 Task: Change IN PROGRESS as Status of Issue Issue0000000298 in Backlog  in Scrum Project Project0000000060 in Jira. Change IN PROGRESS as Status of Issue Issue0000000300 in Backlog  in Scrum Project Project0000000060 in Jira. Assign Person0000000117 as Assignee of Issue Issue0000000291 in Backlog  in Scrum Project Project0000000059 in Jira. Assign Person0000000117 as Assignee of Issue Issue0000000292 in Backlog  in Scrum Project Project0000000059 in Jira. Assign Person0000000117 as Assignee of Issue Issue0000000293 in Backlog  in Scrum Project Project0000000059 in Jira
Action: Mouse moved to (99, 253)
Screenshot: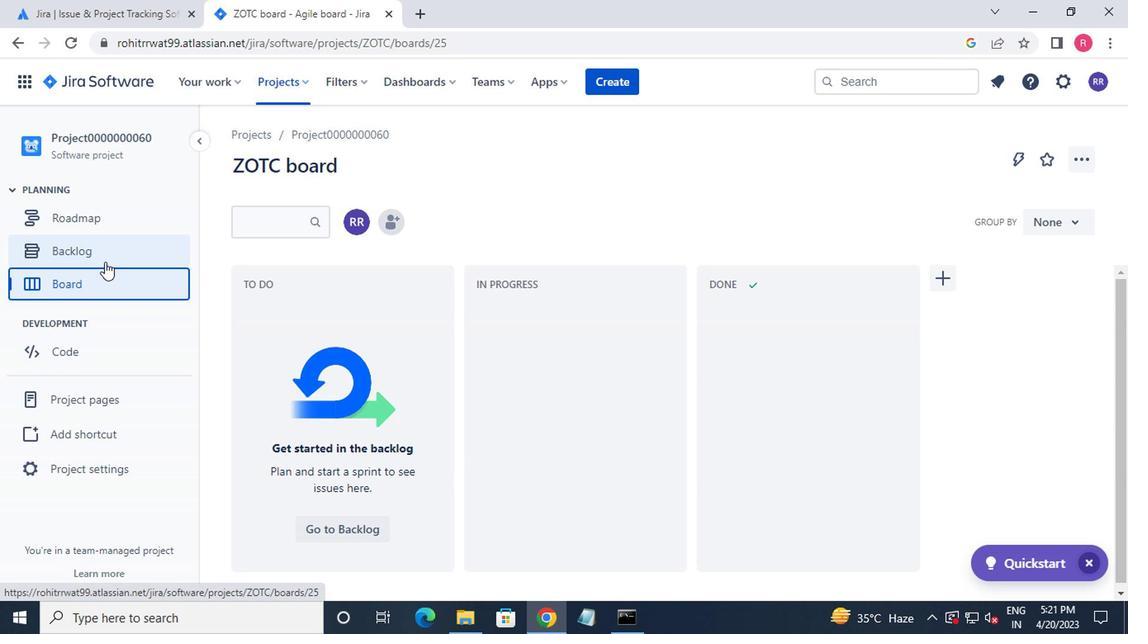 
Action: Mouse pressed left at (99, 253)
Screenshot: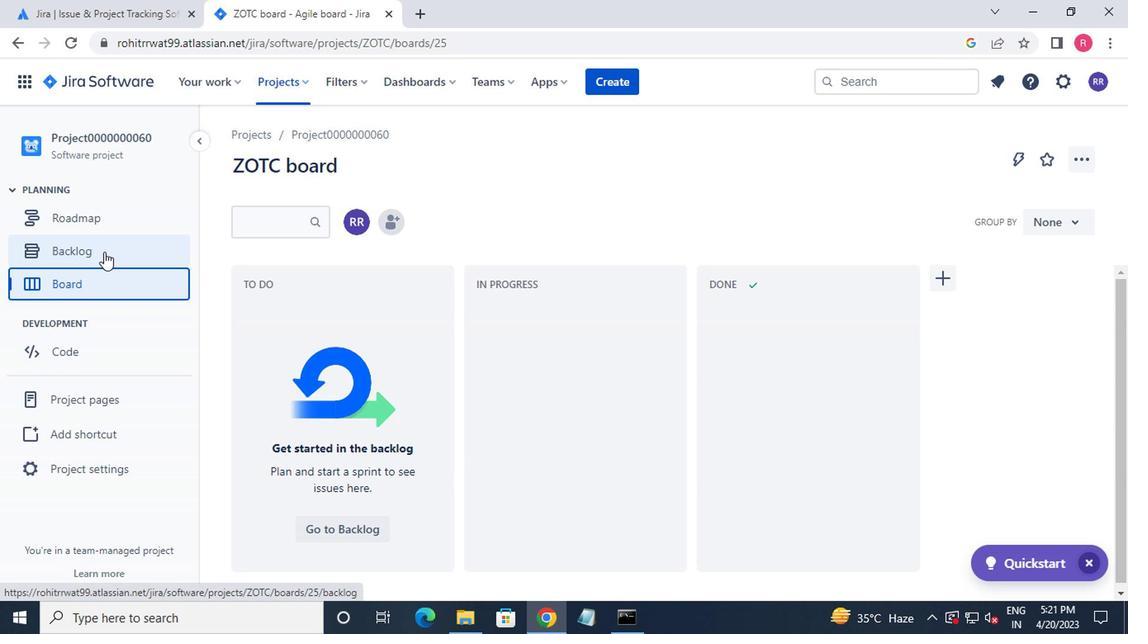 
Action: Mouse moved to (398, 349)
Screenshot: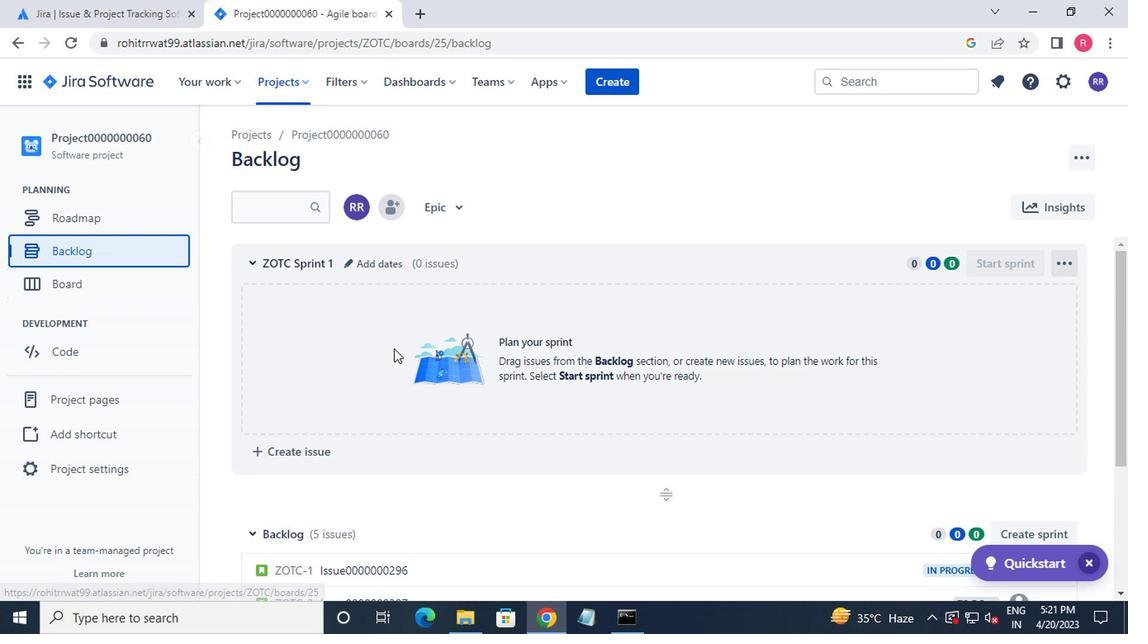
Action: Mouse scrolled (398, 348) with delta (0, -1)
Screenshot: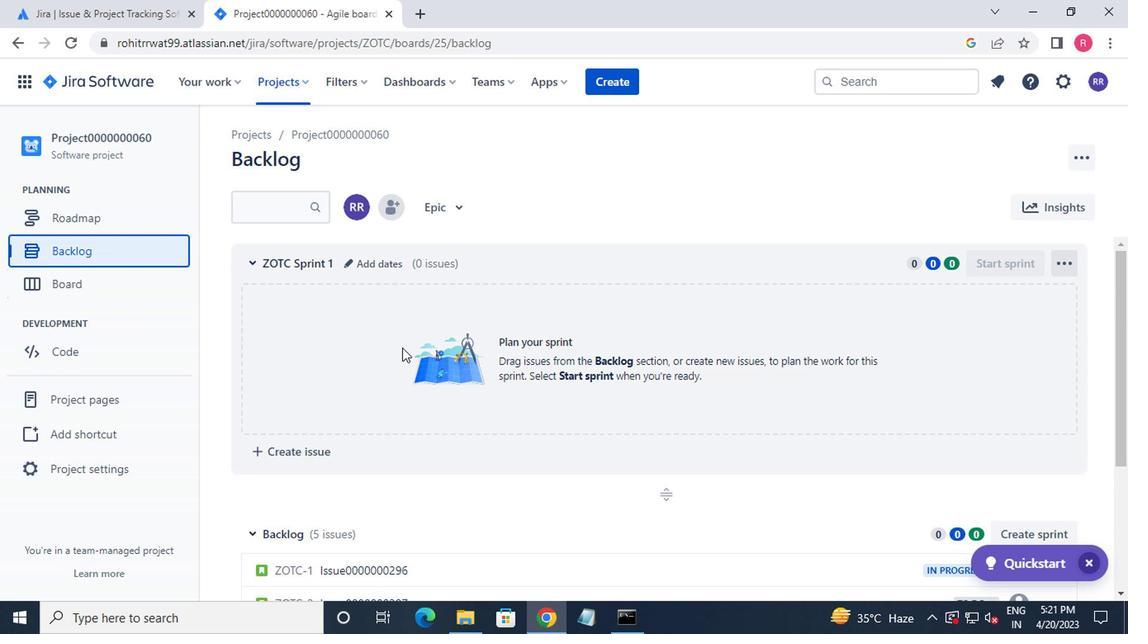 
Action: Mouse scrolled (398, 348) with delta (0, -1)
Screenshot: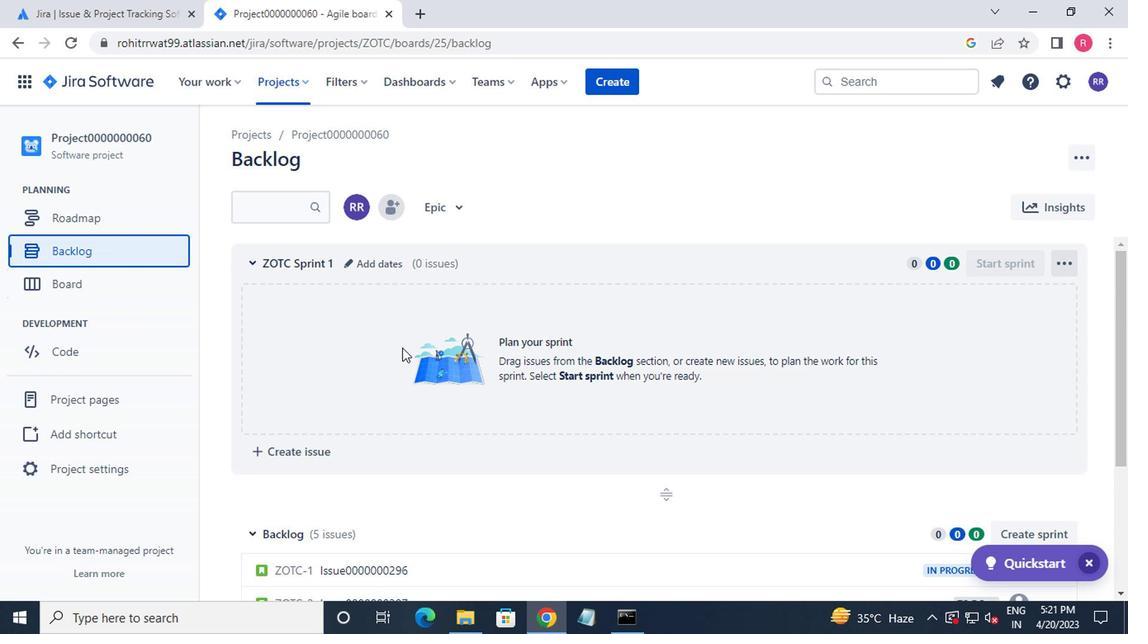 
Action: Mouse scrolled (398, 348) with delta (0, -1)
Screenshot: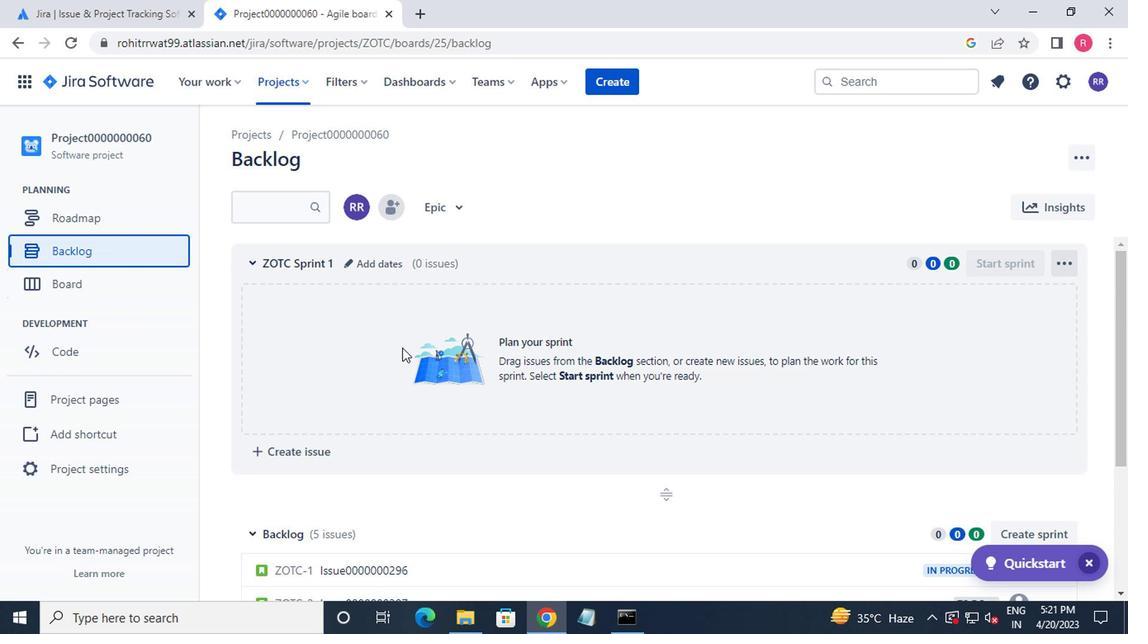 
Action: Mouse moved to (967, 431)
Screenshot: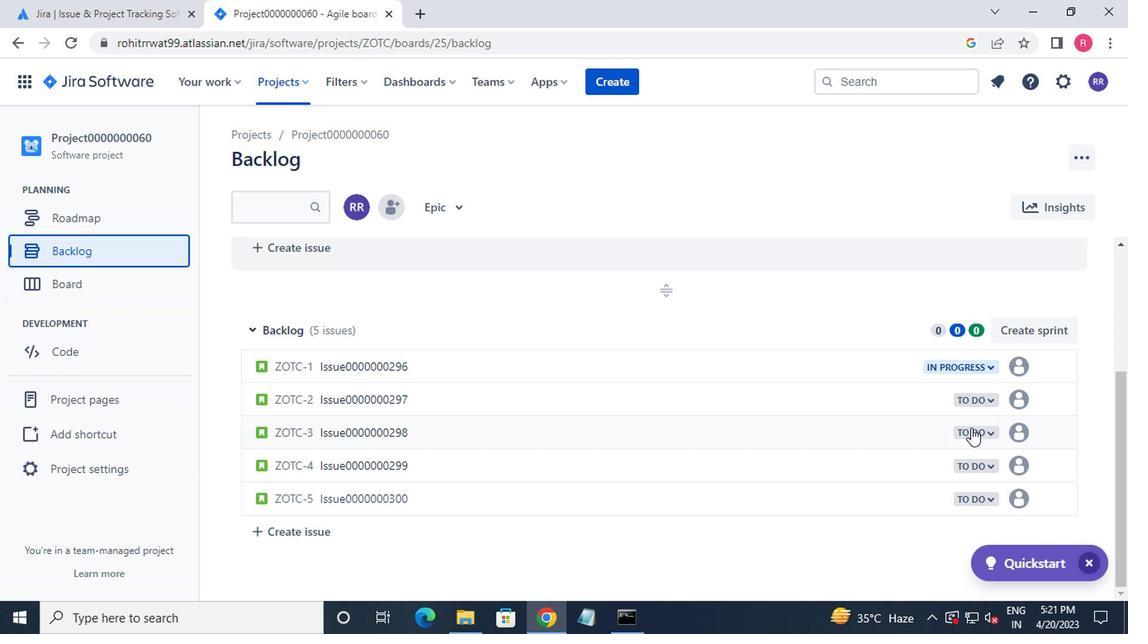 
Action: Mouse pressed left at (967, 431)
Screenshot: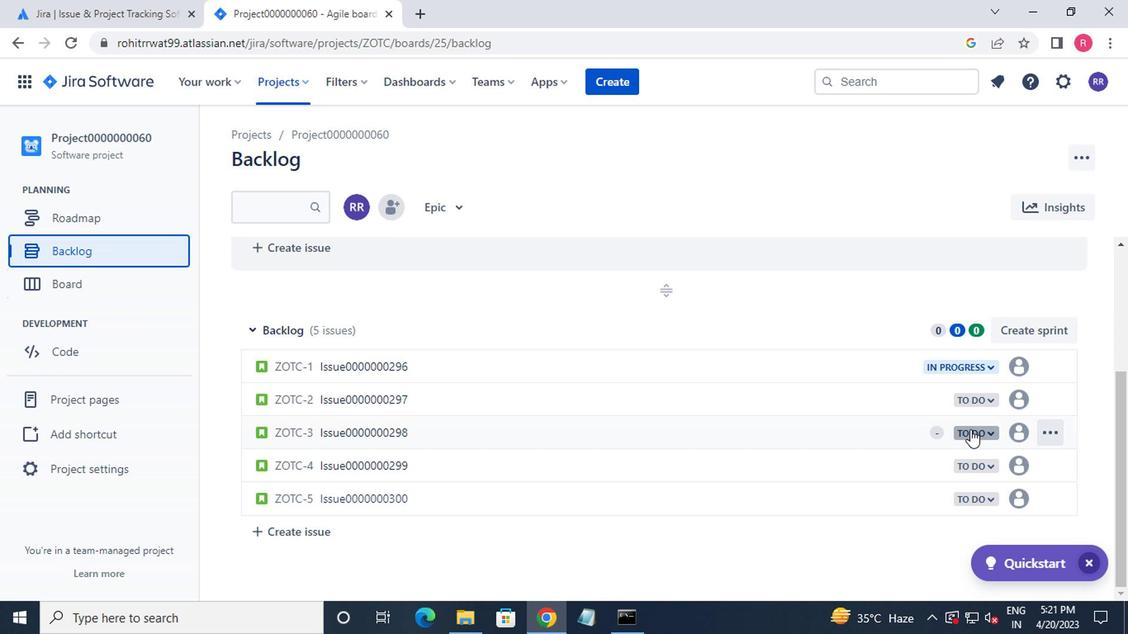 
Action: Mouse moved to (913, 466)
Screenshot: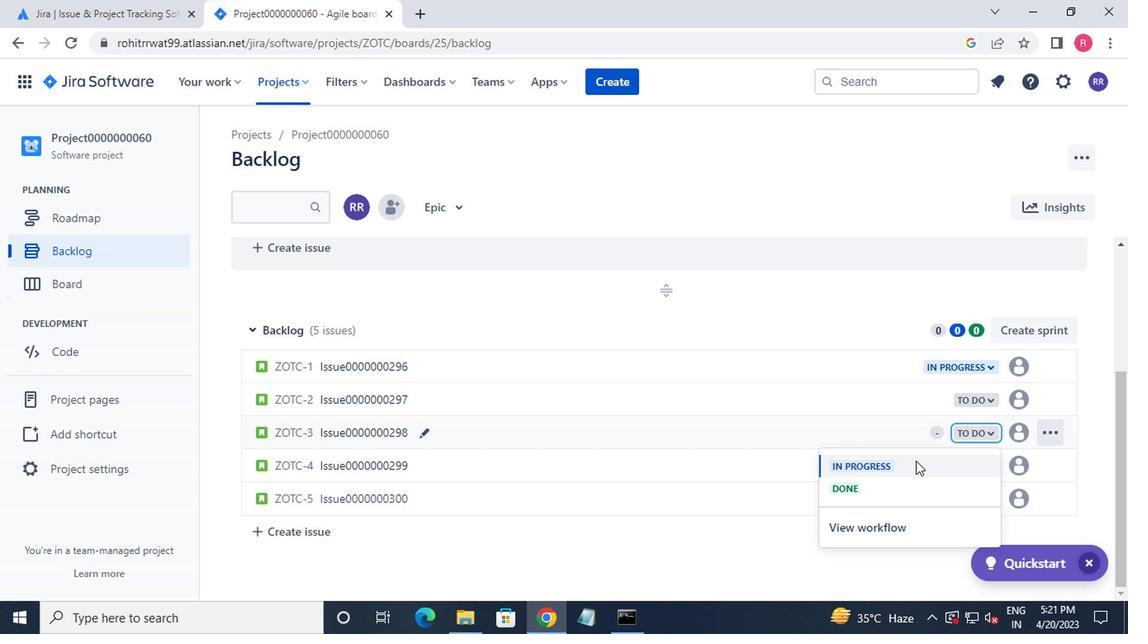 
Action: Mouse pressed left at (913, 466)
Screenshot: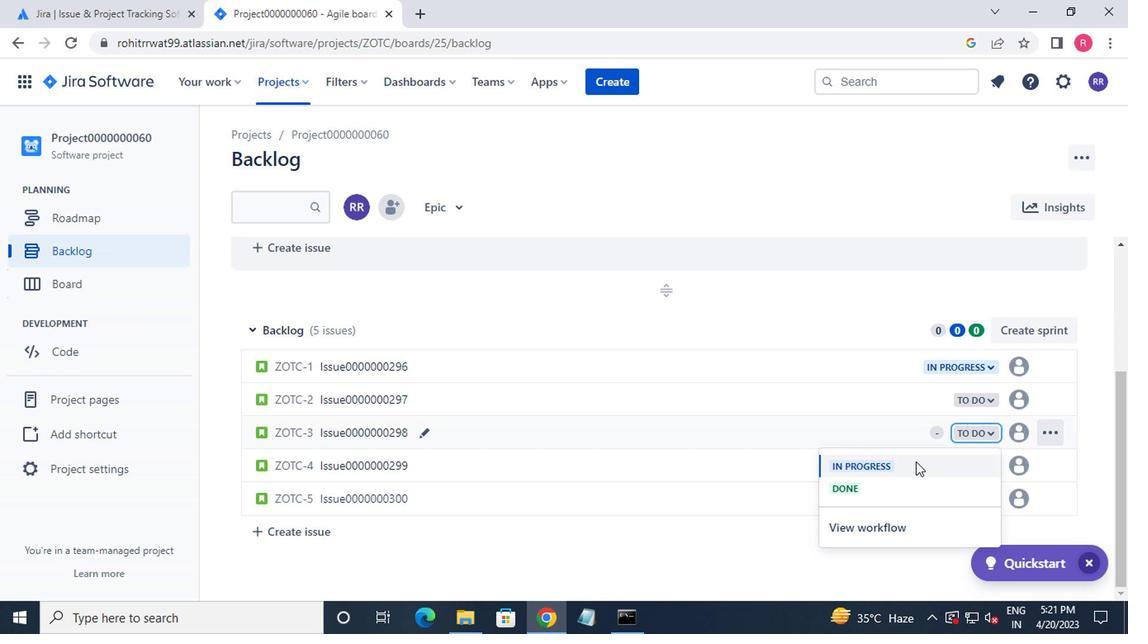 
Action: Mouse moved to (988, 497)
Screenshot: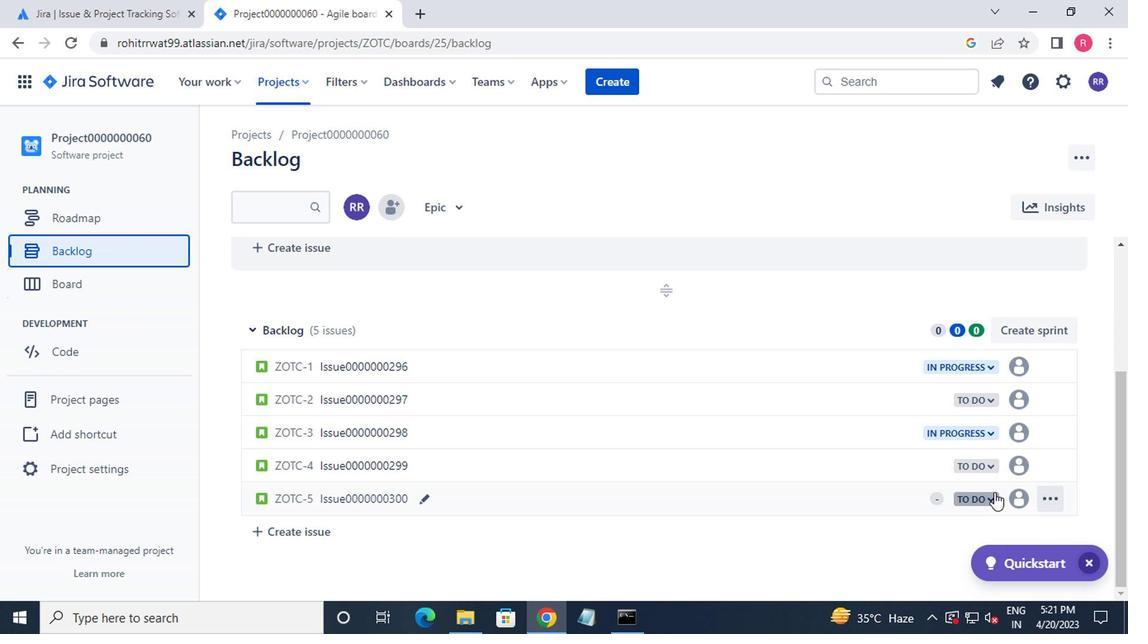 
Action: Mouse pressed left at (988, 497)
Screenshot: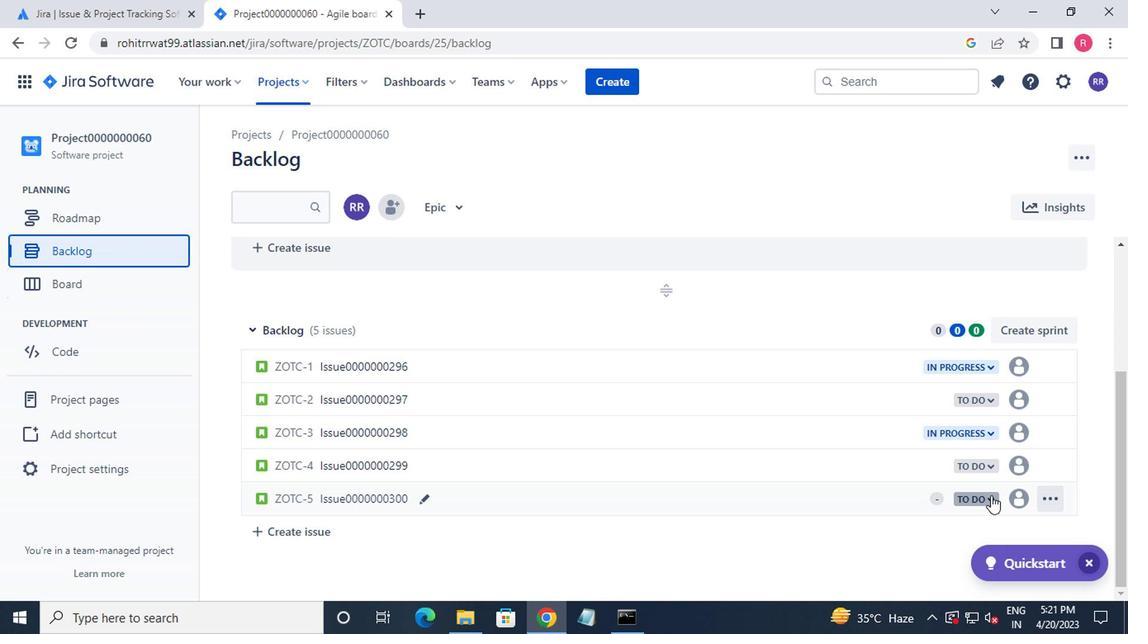 
Action: Mouse moved to (916, 410)
Screenshot: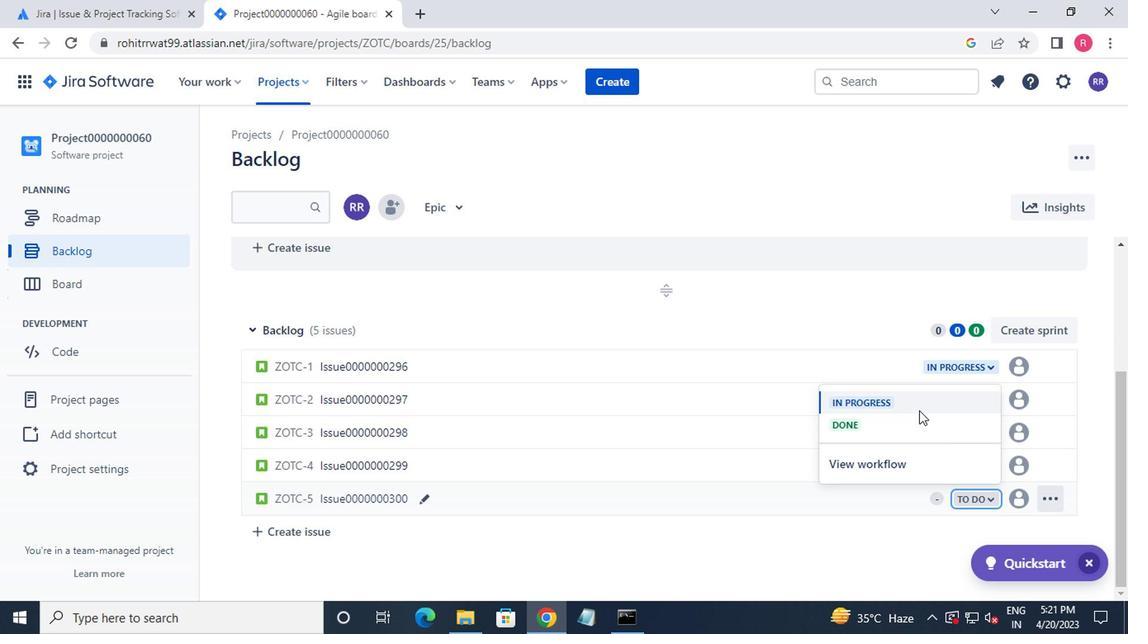 
Action: Mouse pressed left at (916, 410)
Screenshot: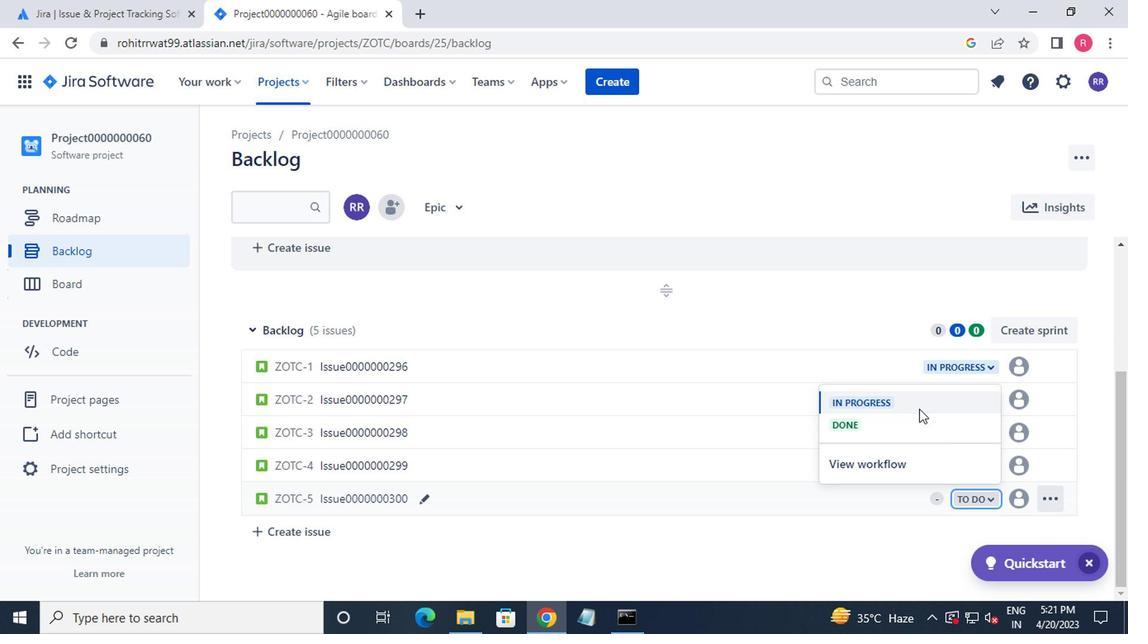 
Action: Mouse moved to (295, 89)
Screenshot: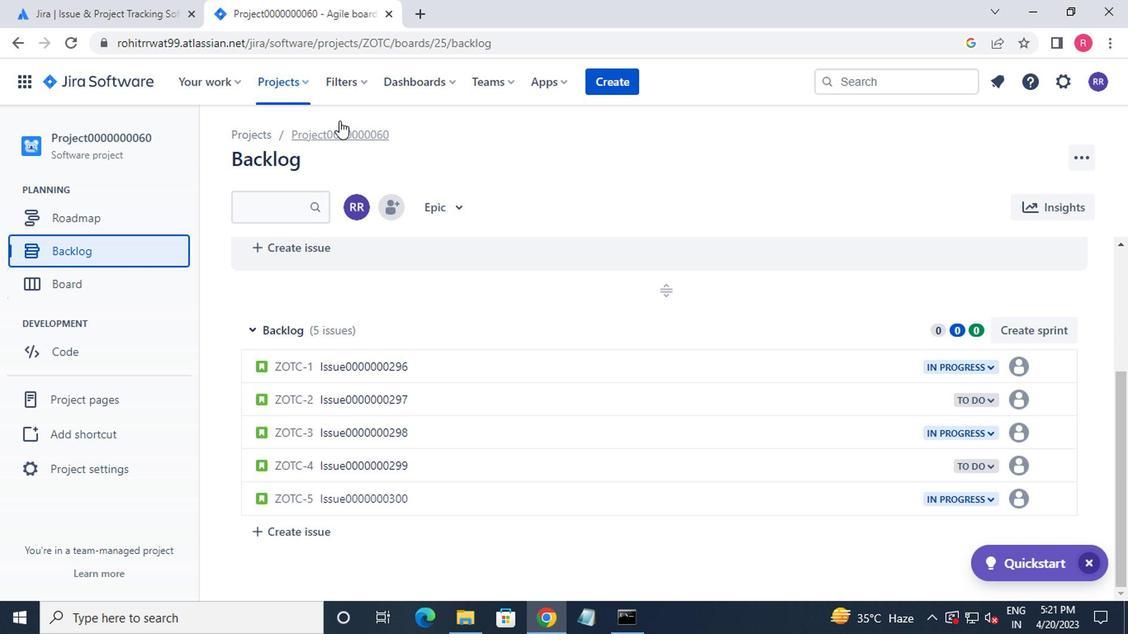 
Action: Mouse pressed left at (295, 89)
Screenshot: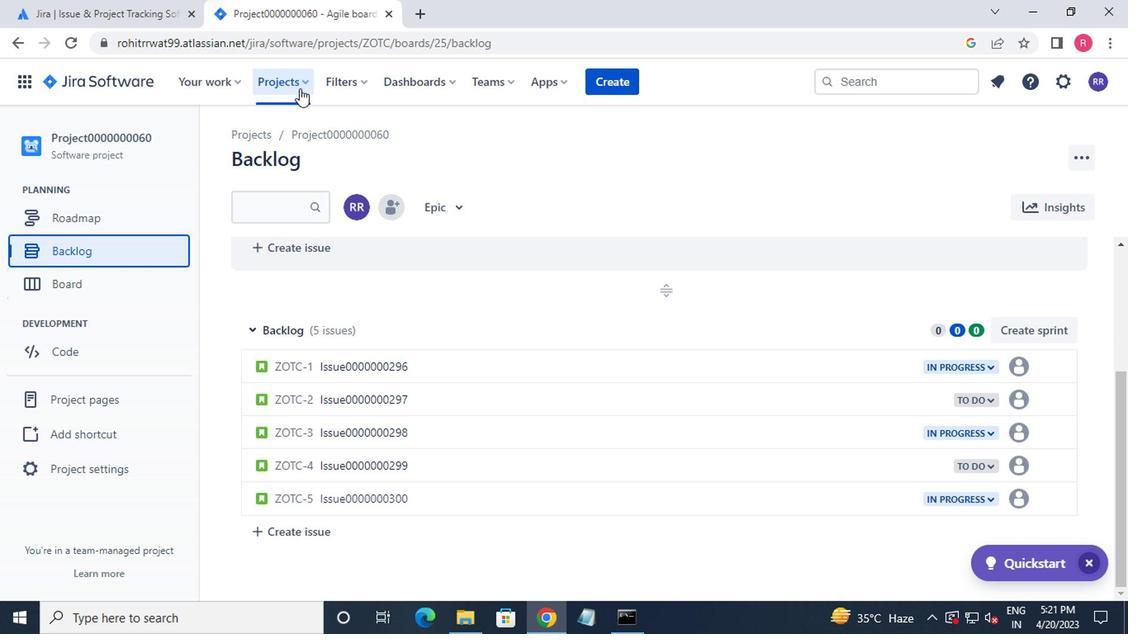 
Action: Mouse moved to (330, 191)
Screenshot: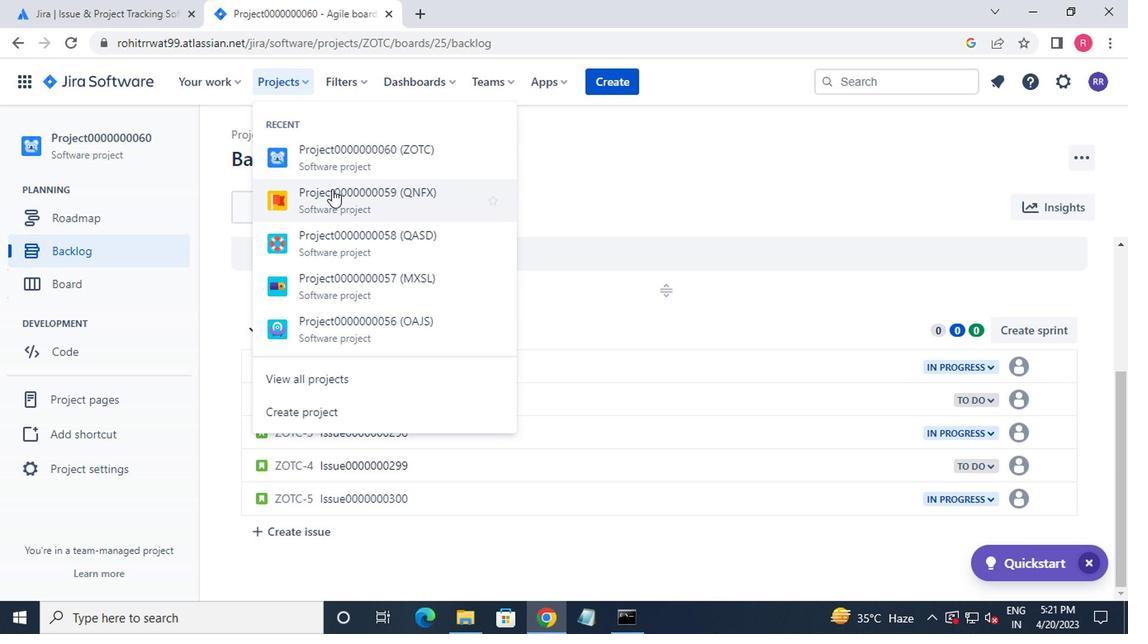 
Action: Mouse pressed left at (330, 191)
Screenshot: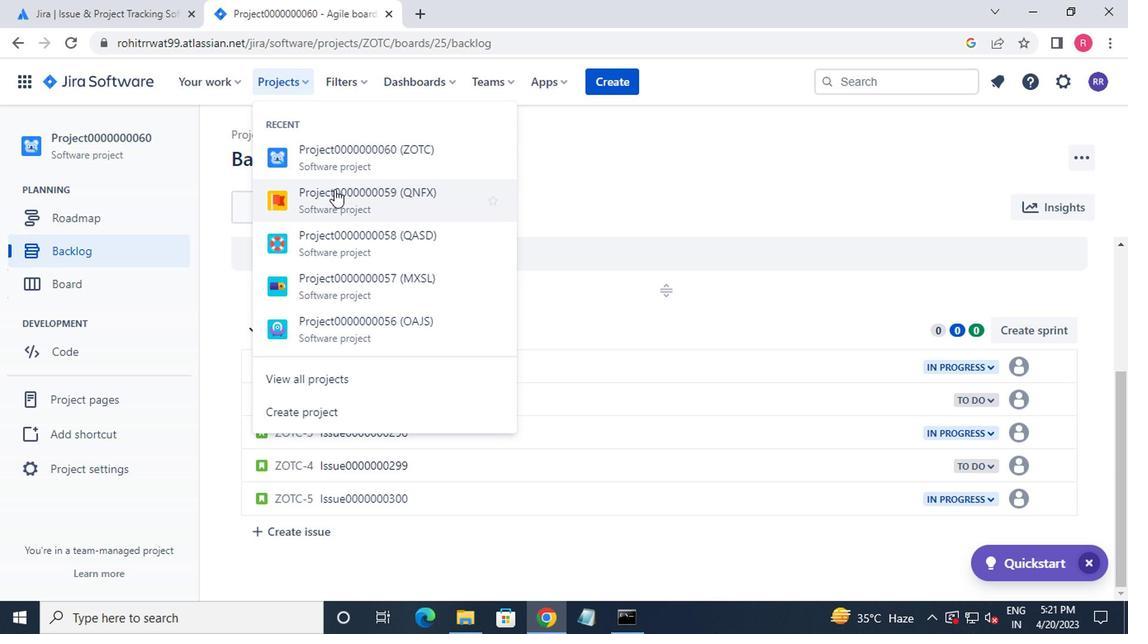 
Action: Mouse moved to (415, 308)
Screenshot: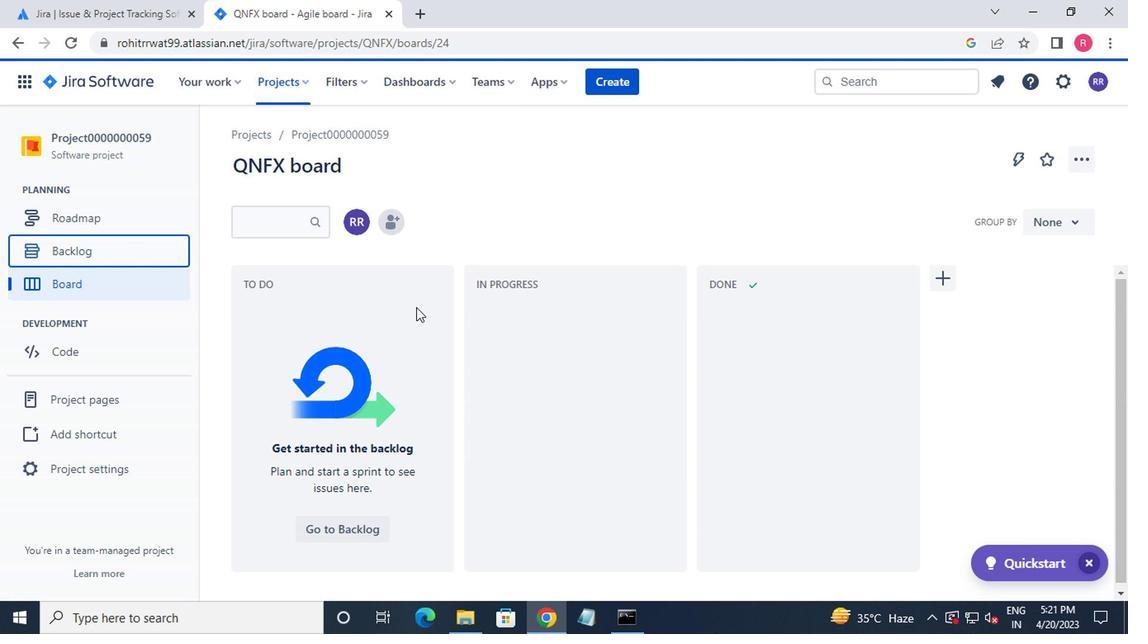 
Action: Mouse scrolled (415, 307) with delta (0, -1)
Screenshot: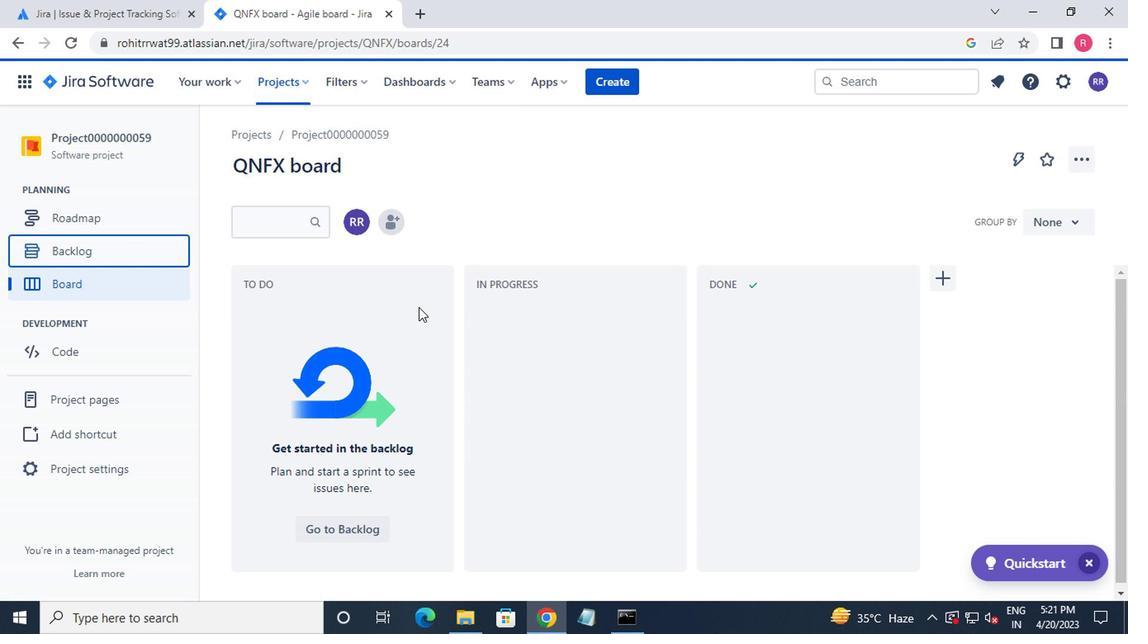 
Action: Mouse scrolled (415, 307) with delta (0, -1)
Screenshot: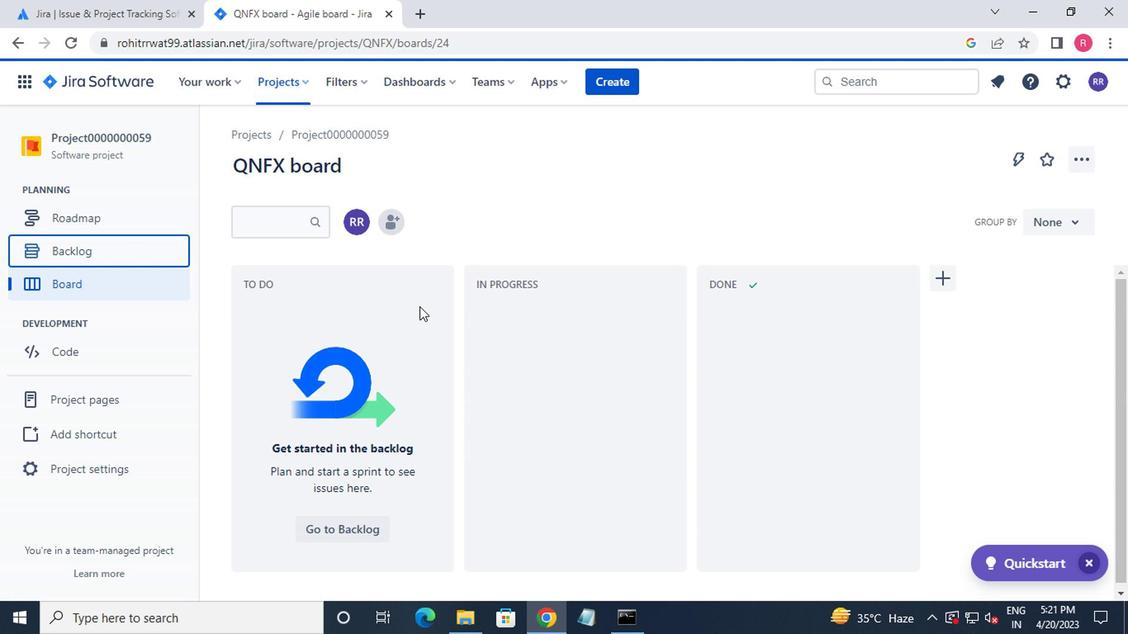 
Action: Mouse scrolled (415, 307) with delta (0, -1)
Screenshot: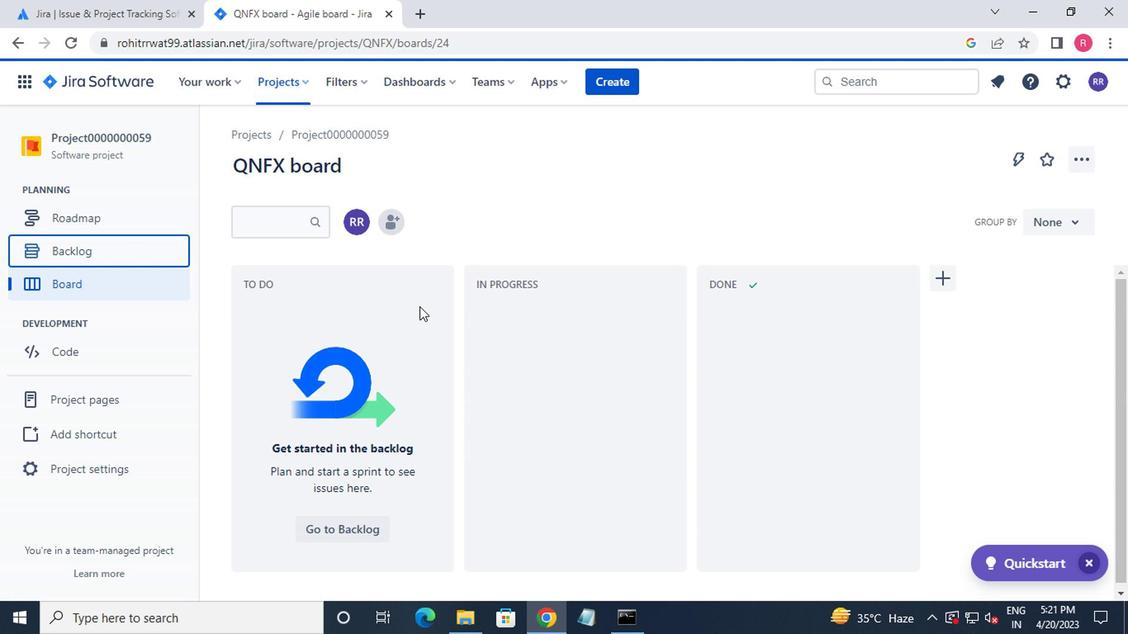 
Action: Mouse scrolled (415, 307) with delta (0, -1)
Screenshot: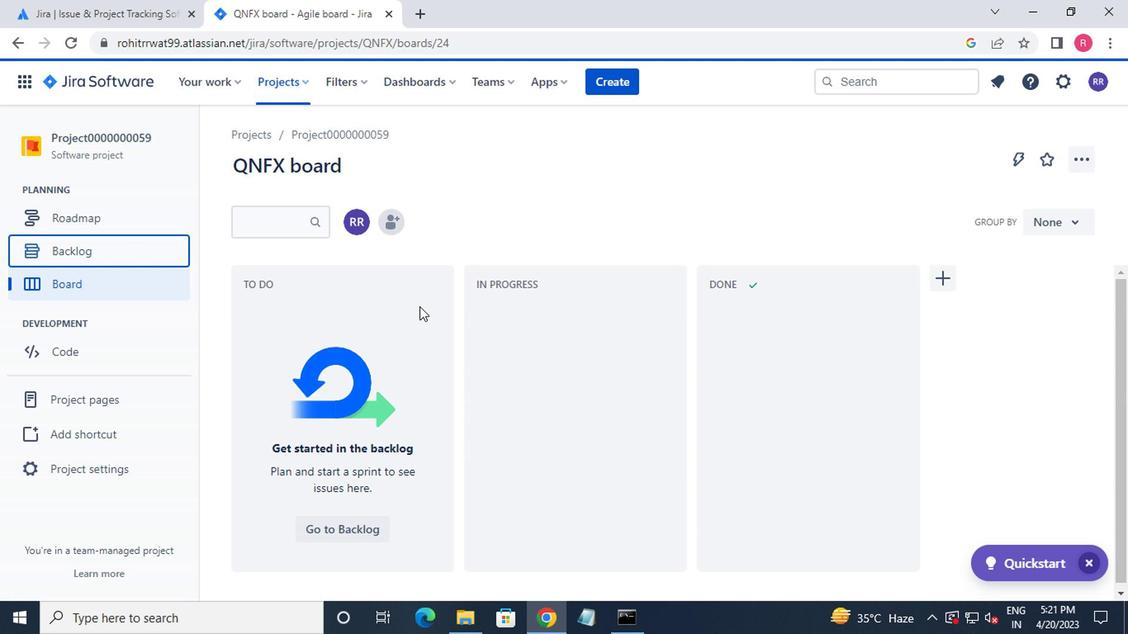
Action: Mouse scrolled (415, 307) with delta (0, -1)
Screenshot: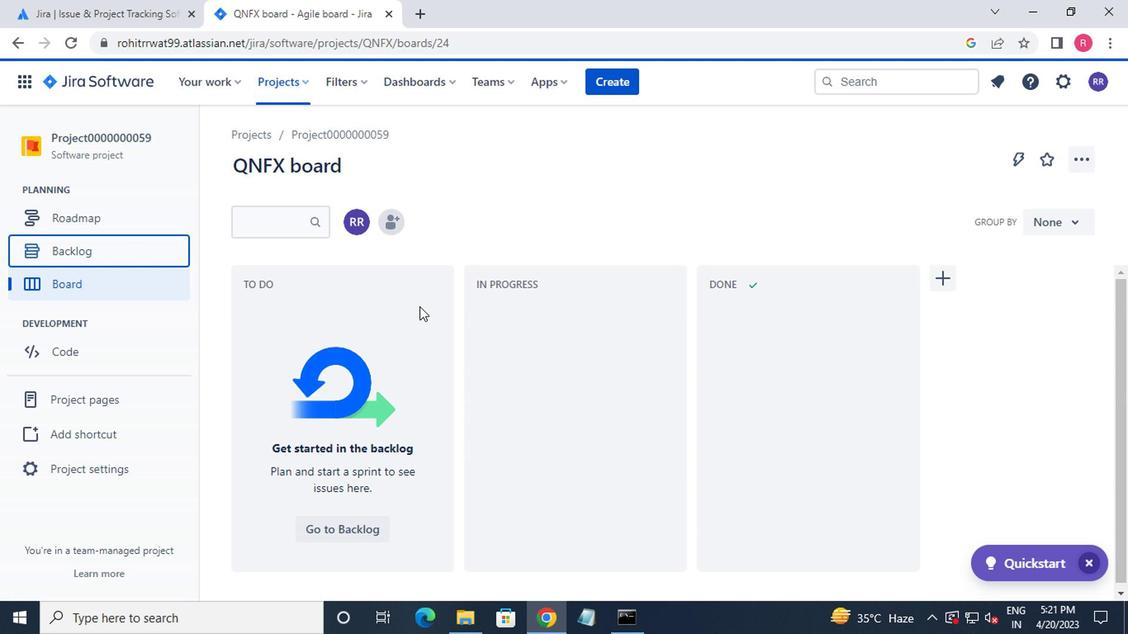
Action: Mouse moved to (155, 245)
Screenshot: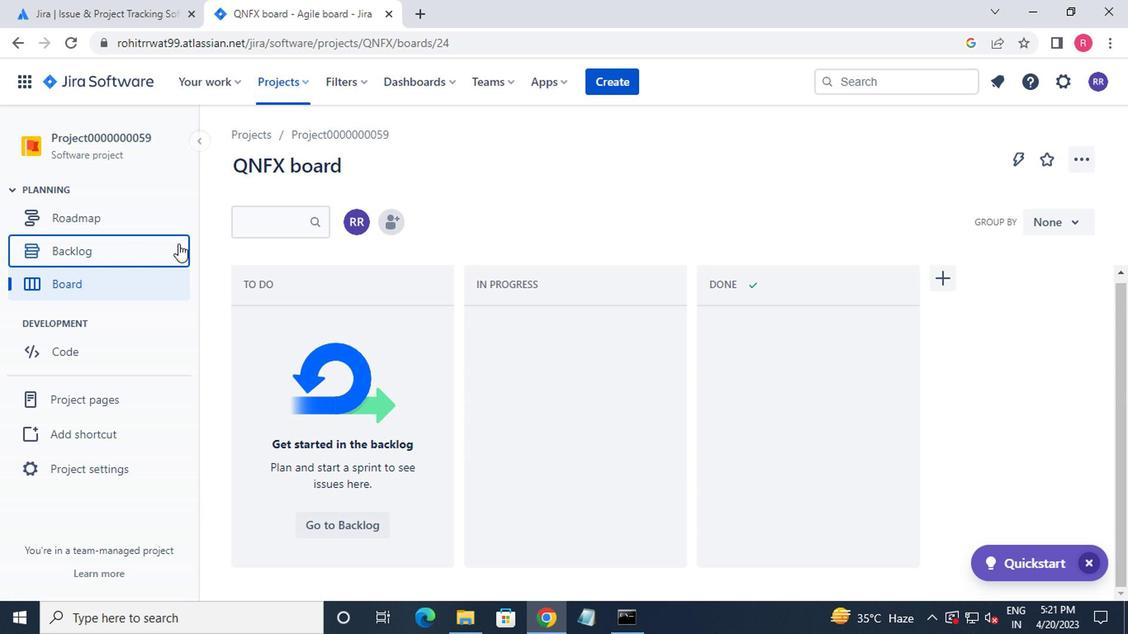 
Action: Mouse pressed left at (155, 245)
Screenshot: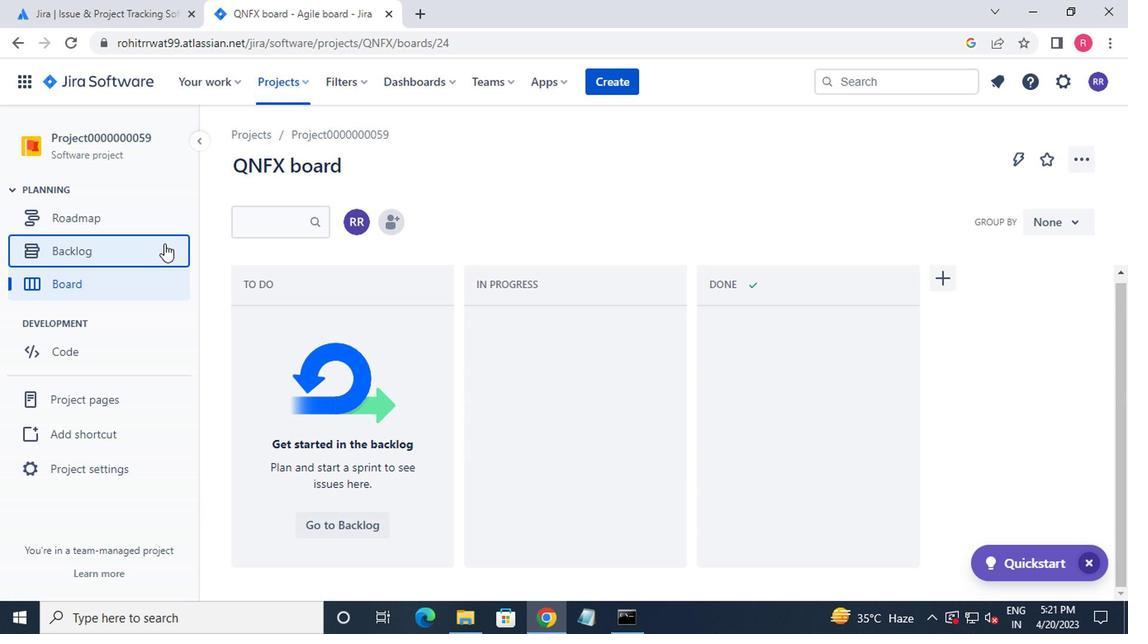 
Action: Mouse moved to (419, 313)
Screenshot: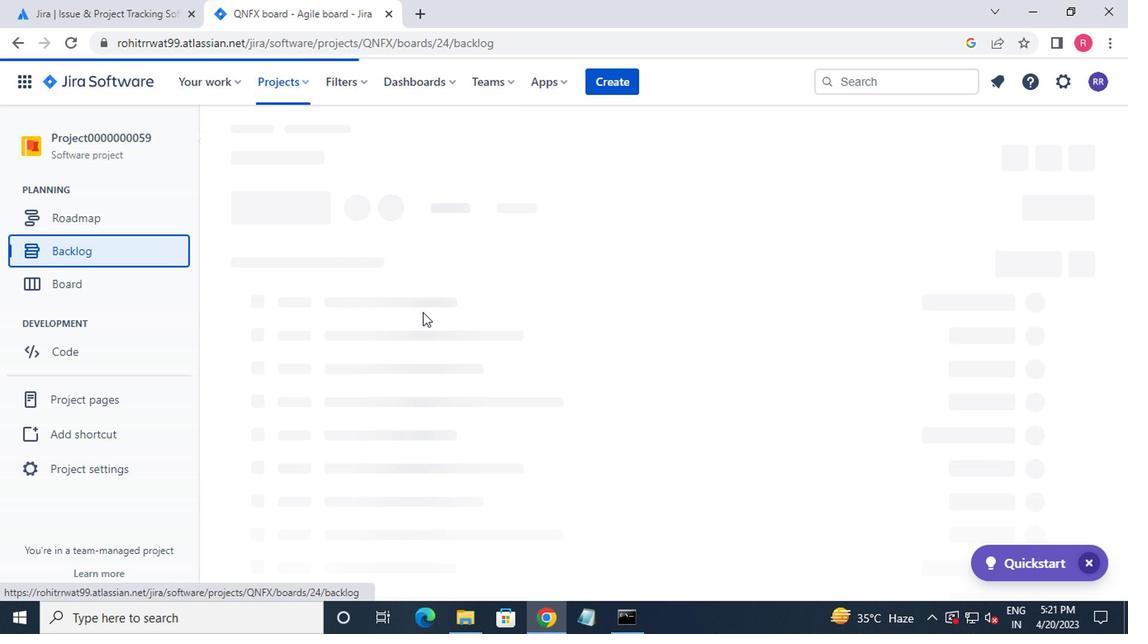 
Action: Mouse scrolled (419, 313) with delta (0, 0)
Screenshot: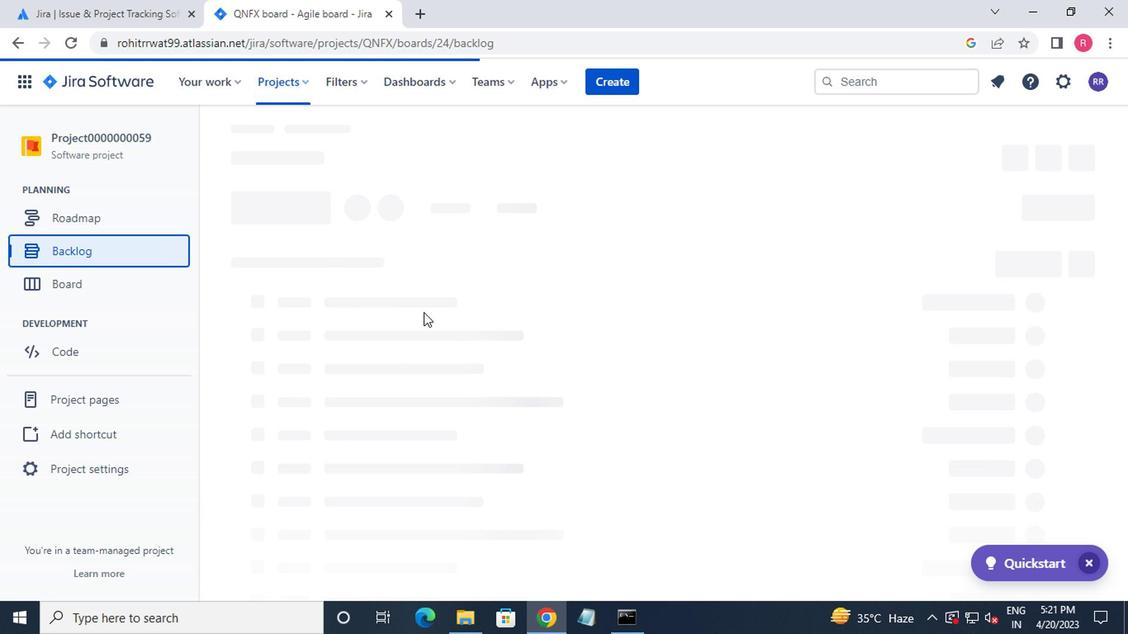 
Action: Mouse scrolled (419, 313) with delta (0, 0)
Screenshot: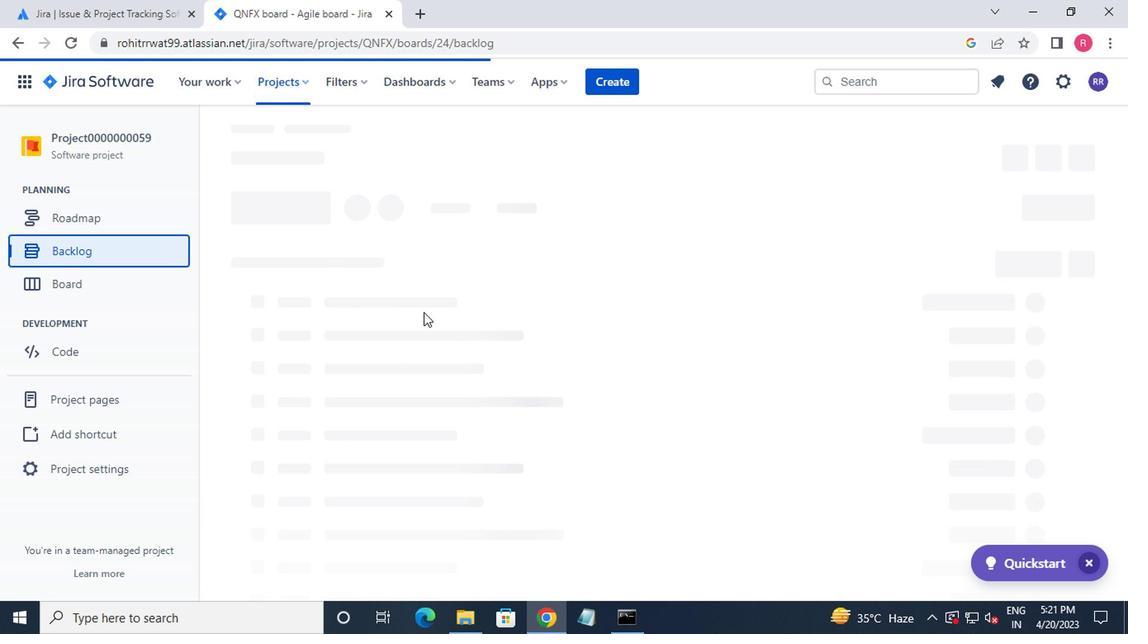
Action: Mouse scrolled (419, 313) with delta (0, 0)
Screenshot: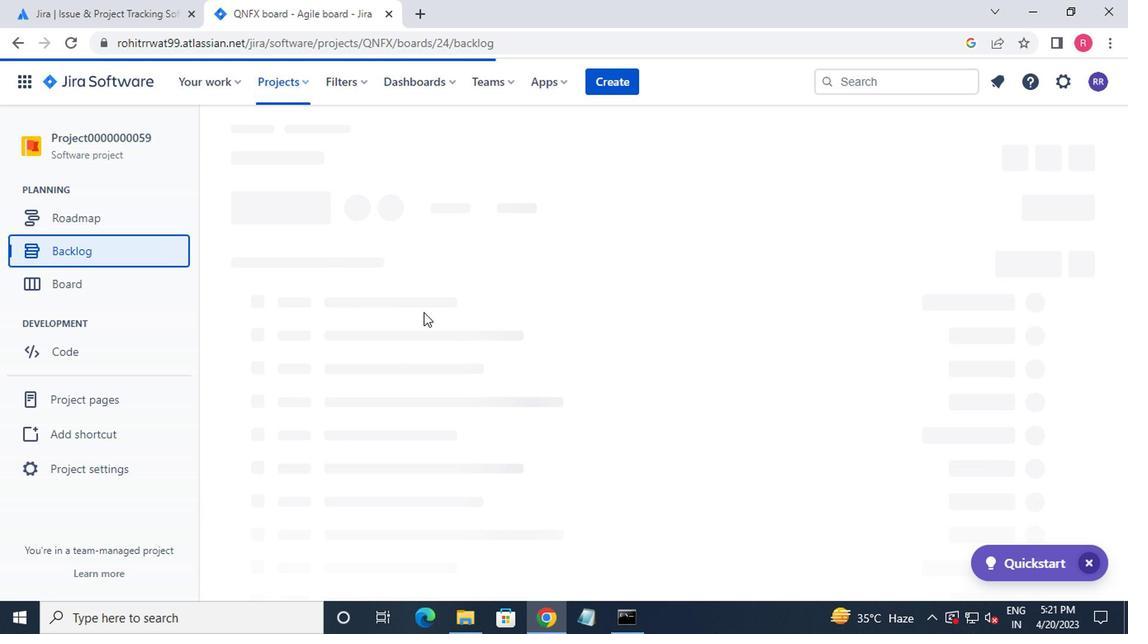
Action: Mouse scrolled (419, 313) with delta (0, 0)
Screenshot: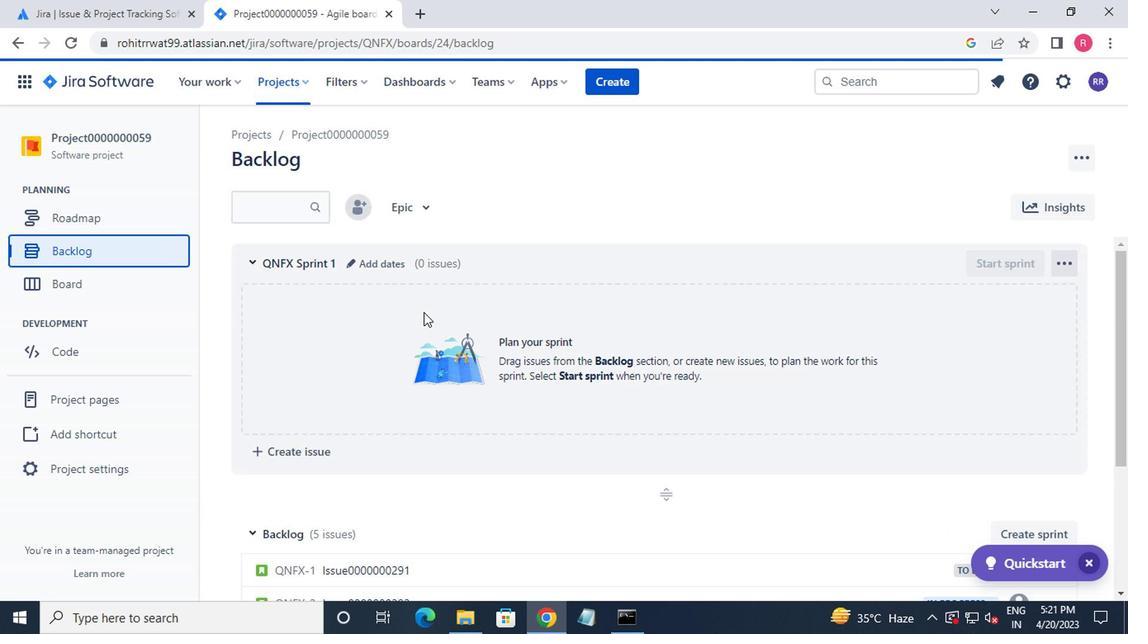 
Action: Mouse scrolled (419, 313) with delta (0, 0)
Screenshot: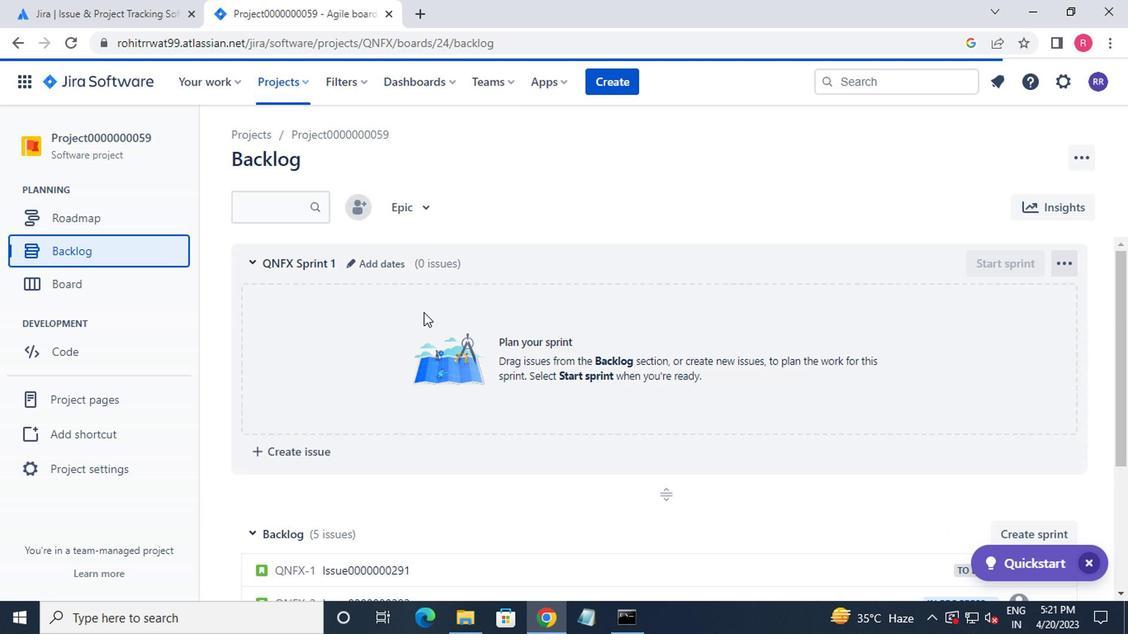 
Action: Mouse moved to (1016, 366)
Screenshot: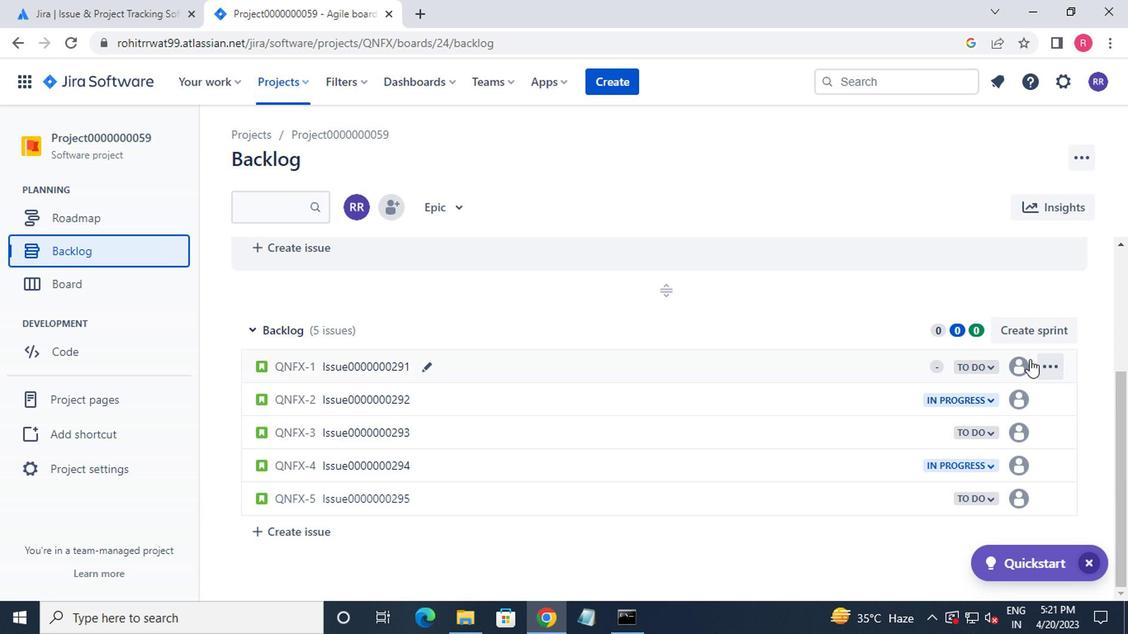 
Action: Mouse pressed left at (1016, 366)
Screenshot: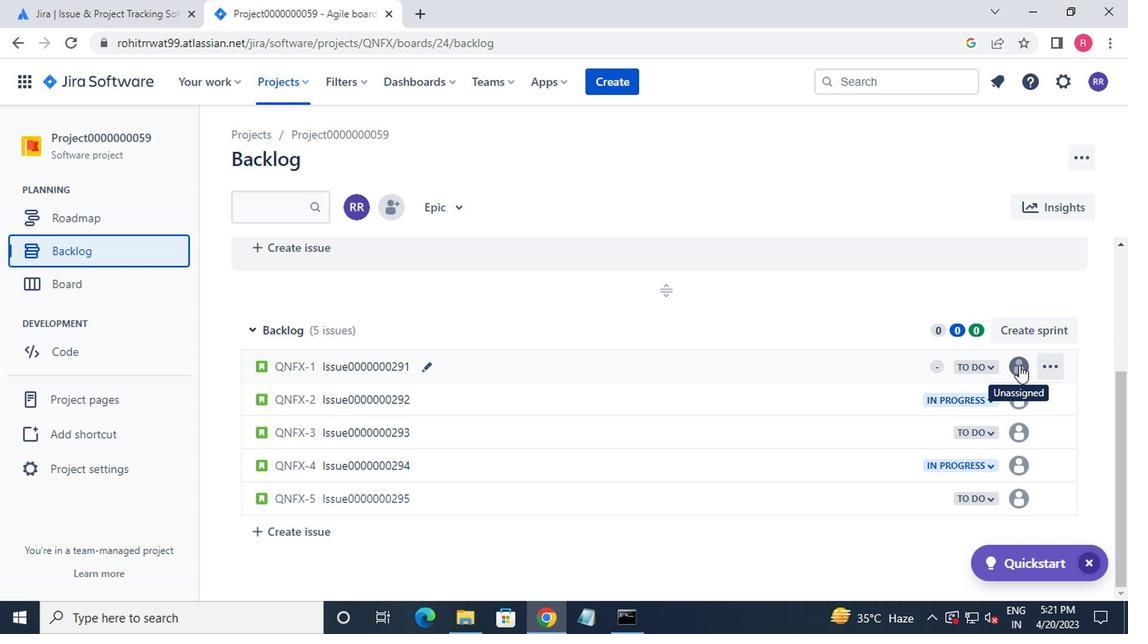 
Action: Mouse moved to (871, 529)
Screenshot: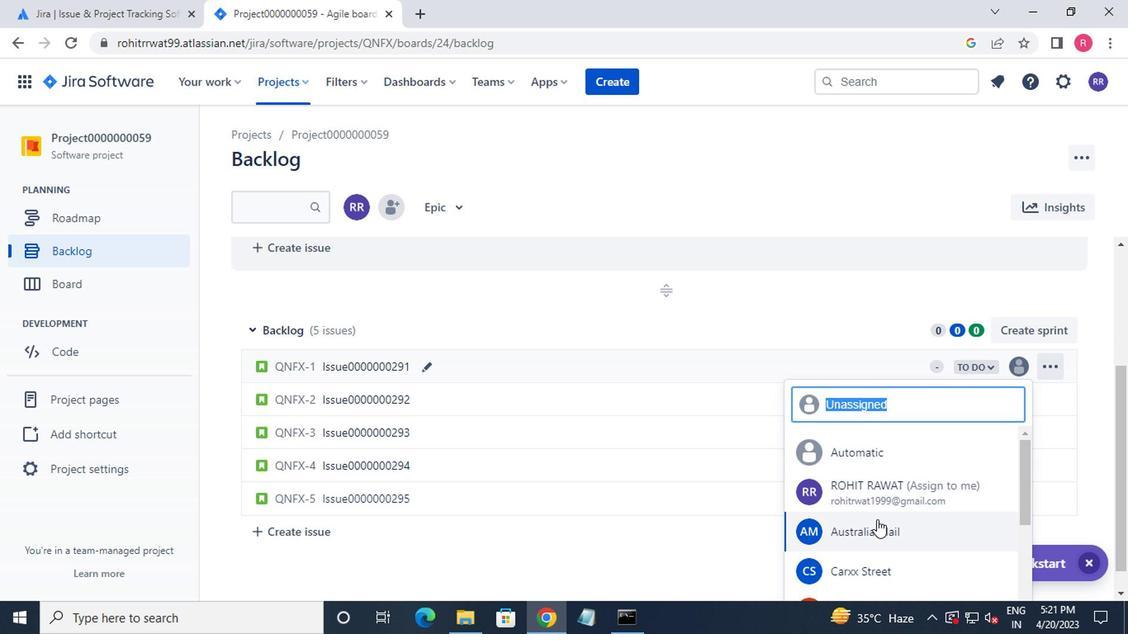 
Action: Mouse pressed left at (871, 529)
Screenshot: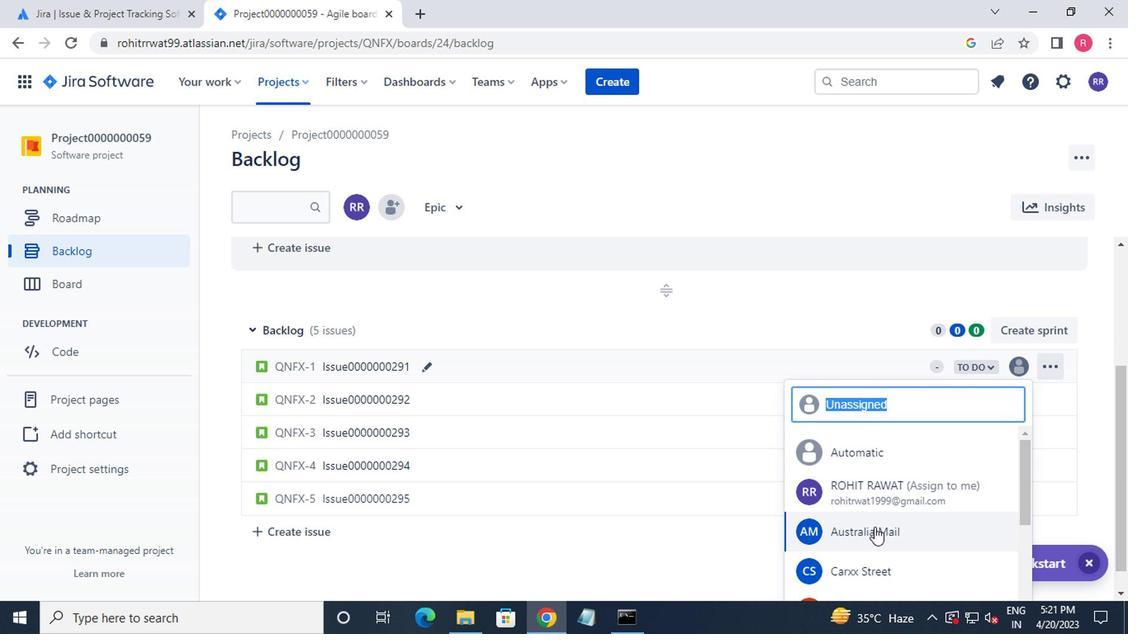 
Action: Mouse moved to (1014, 400)
Screenshot: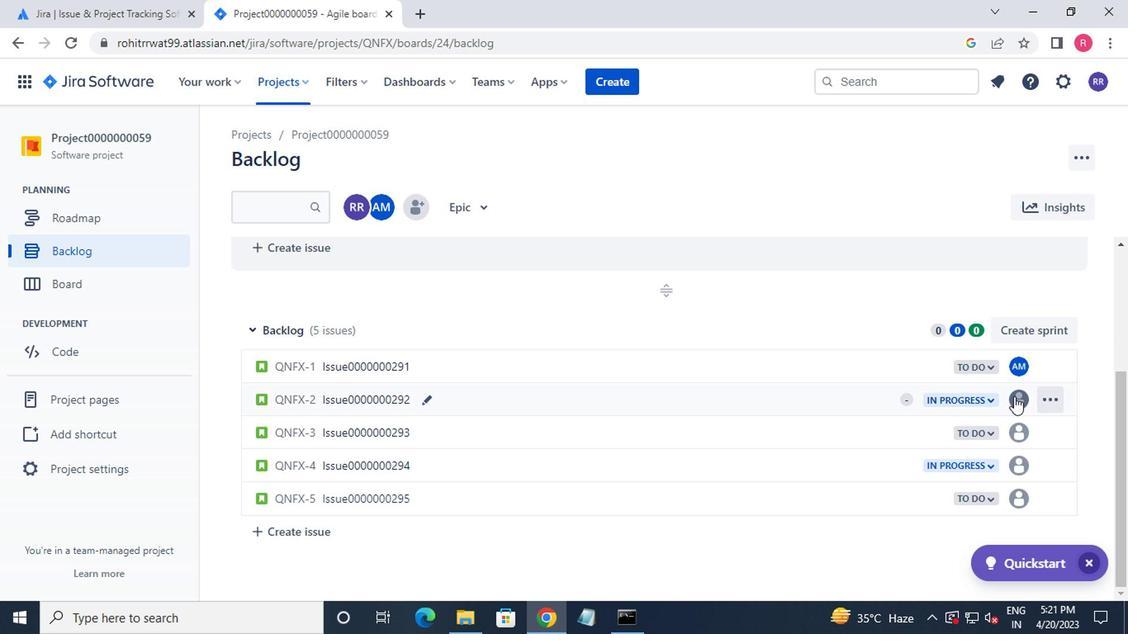 
Action: Mouse pressed left at (1014, 400)
Screenshot: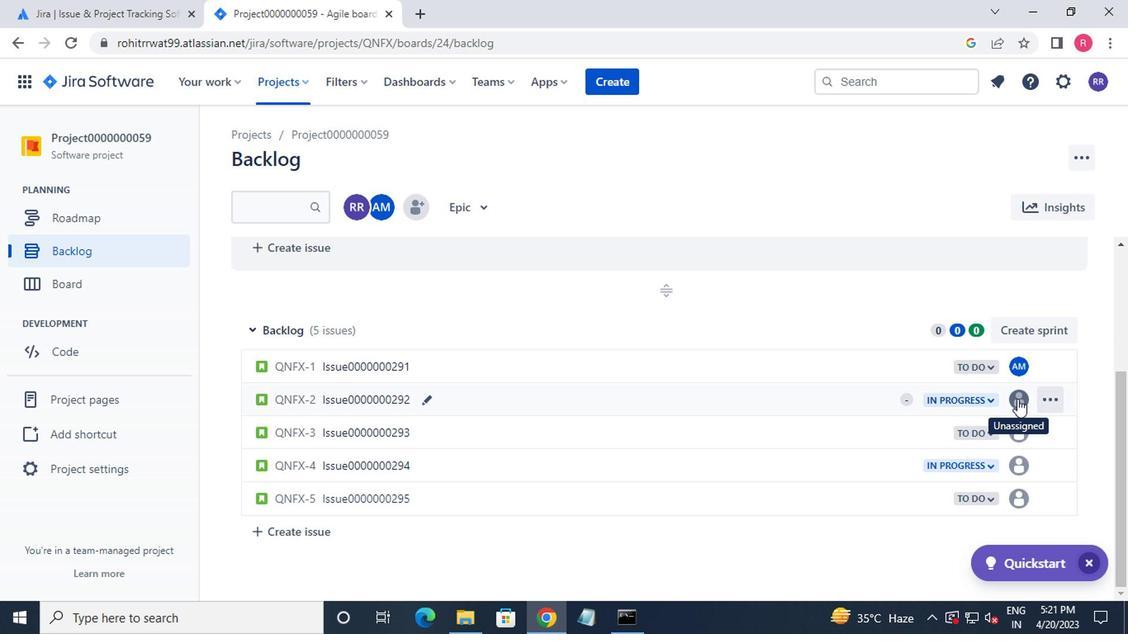 
Action: Mouse moved to (890, 557)
Screenshot: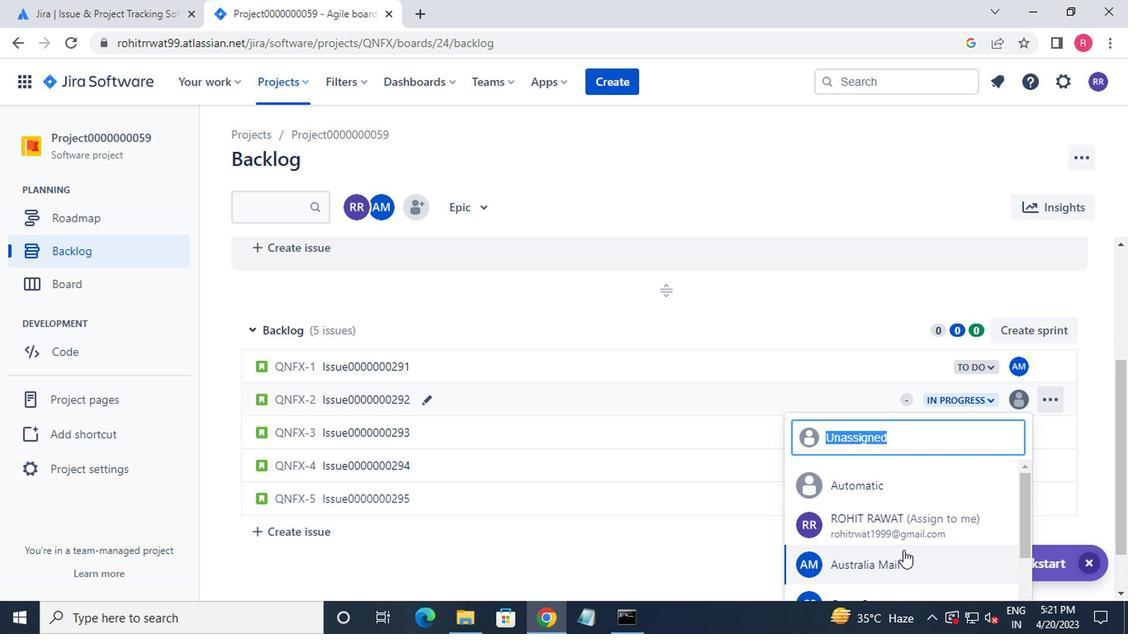 
Action: Mouse pressed left at (890, 557)
Screenshot: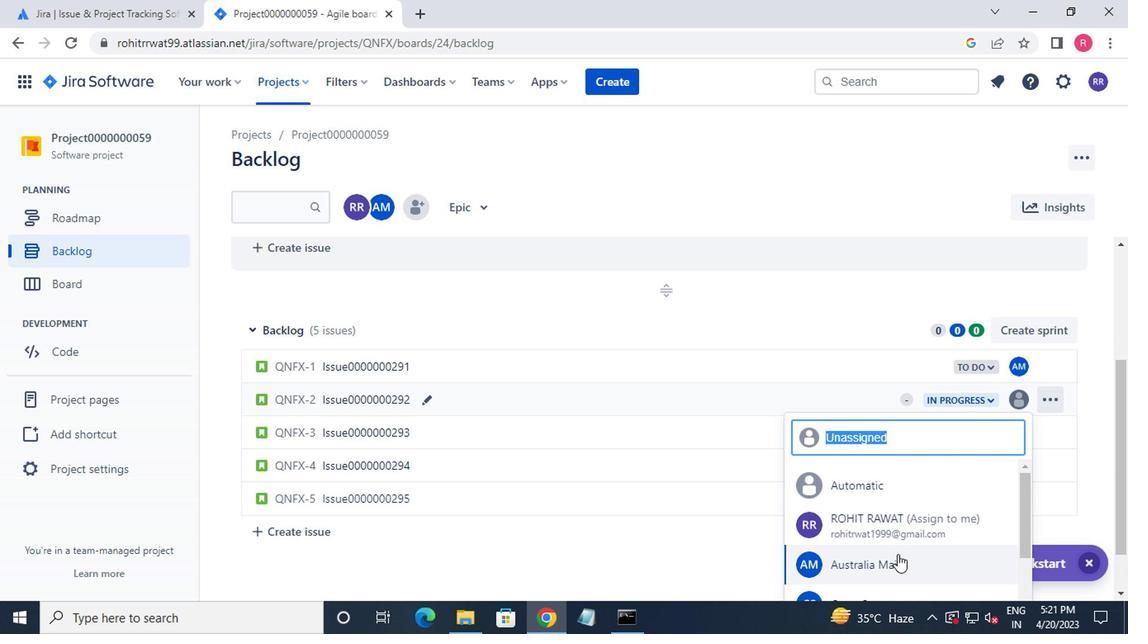 
Action: Mouse moved to (1024, 430)
Screenshot: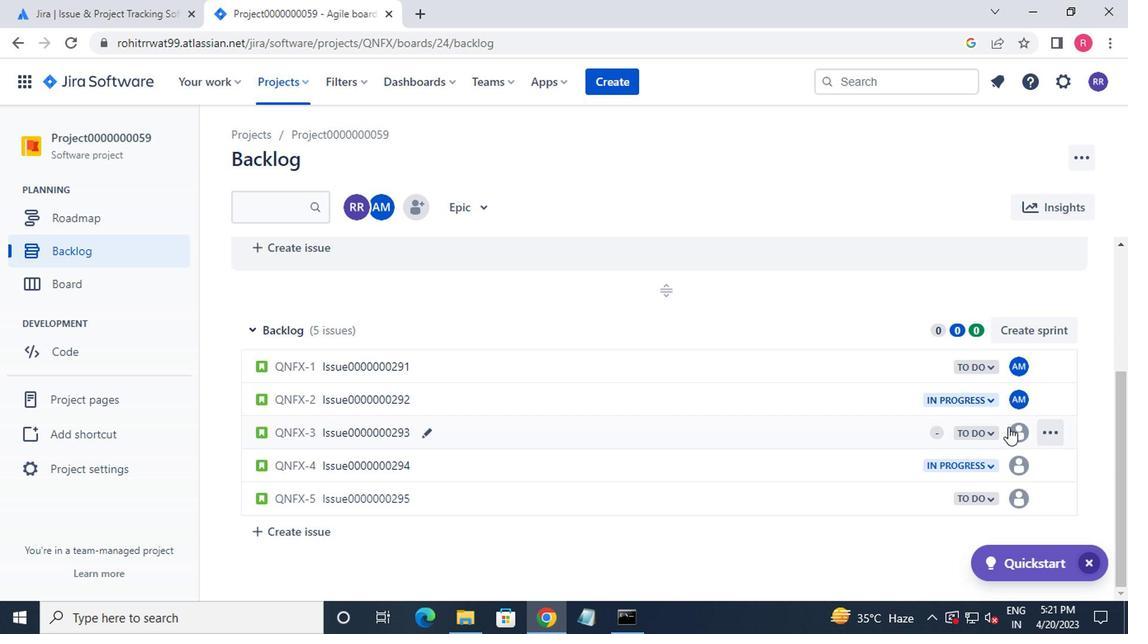 
Action: Mouse pressed left at (1024, 430)
Screenshot: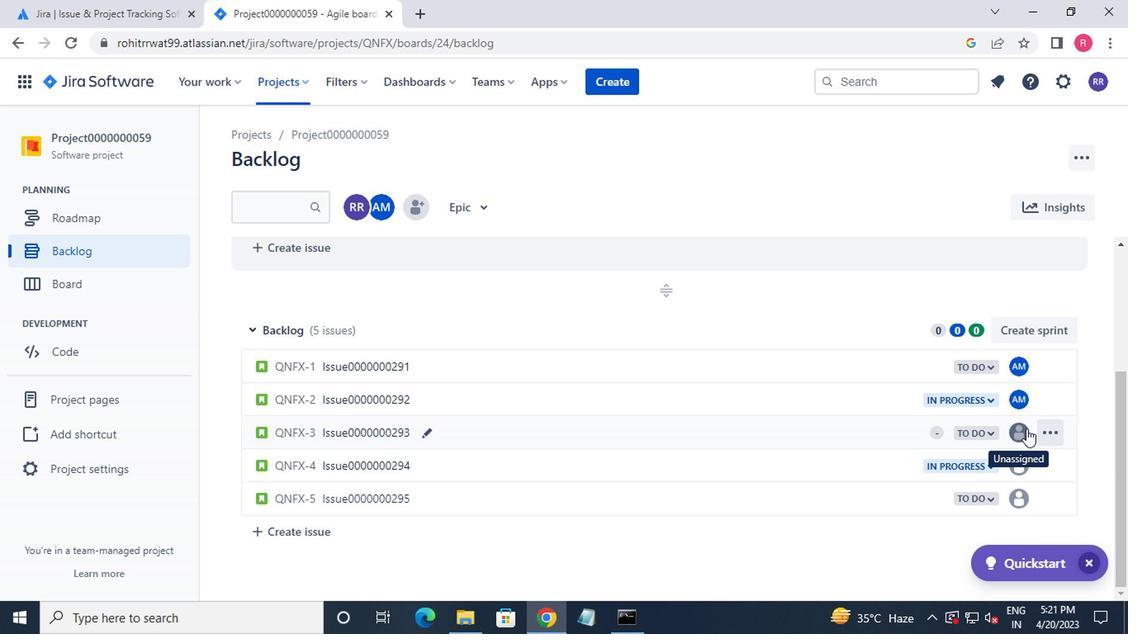 
Action: Mouse moved to (900, 592)
Screenshot: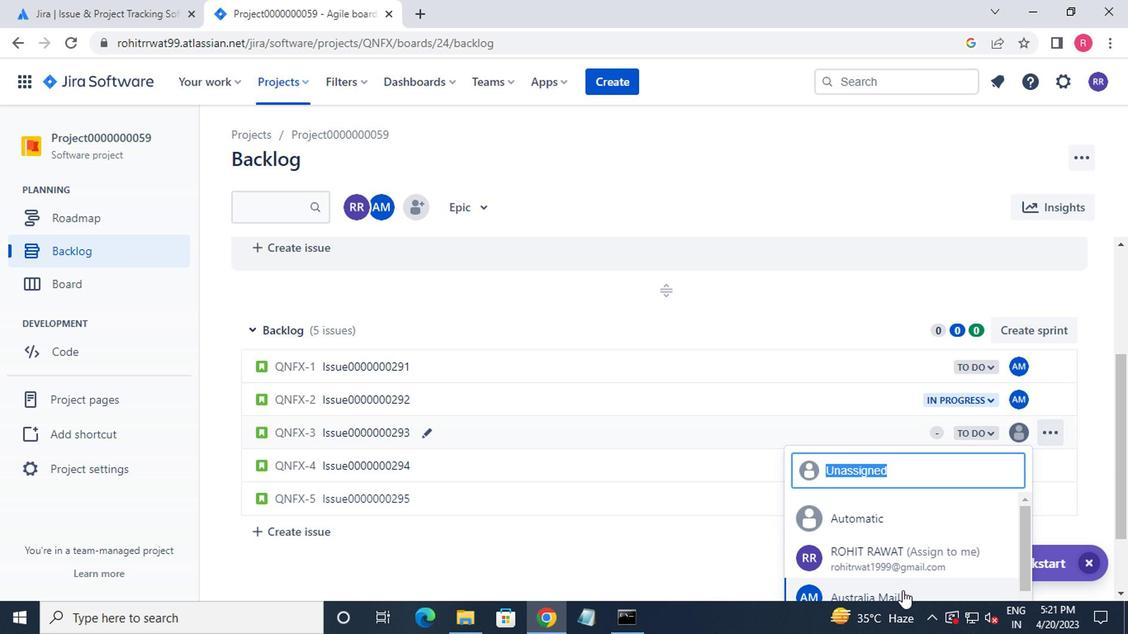 
Action: Mouse pressed left at (900, 592)
Screenshot: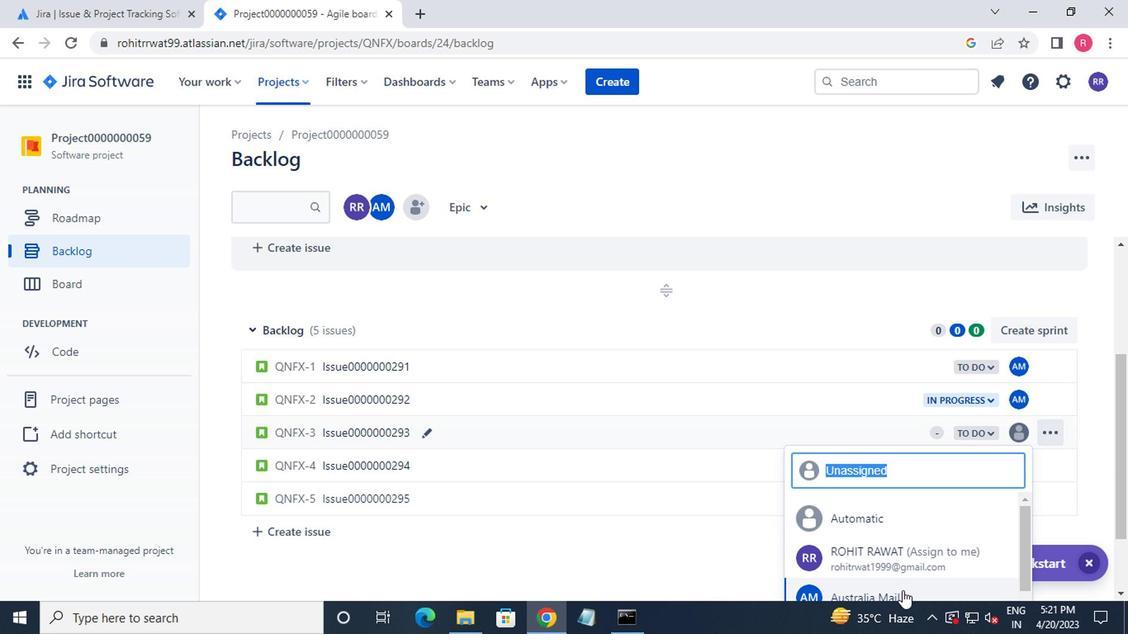 
Action: Mouse moved to (898, 592)
Screenshot: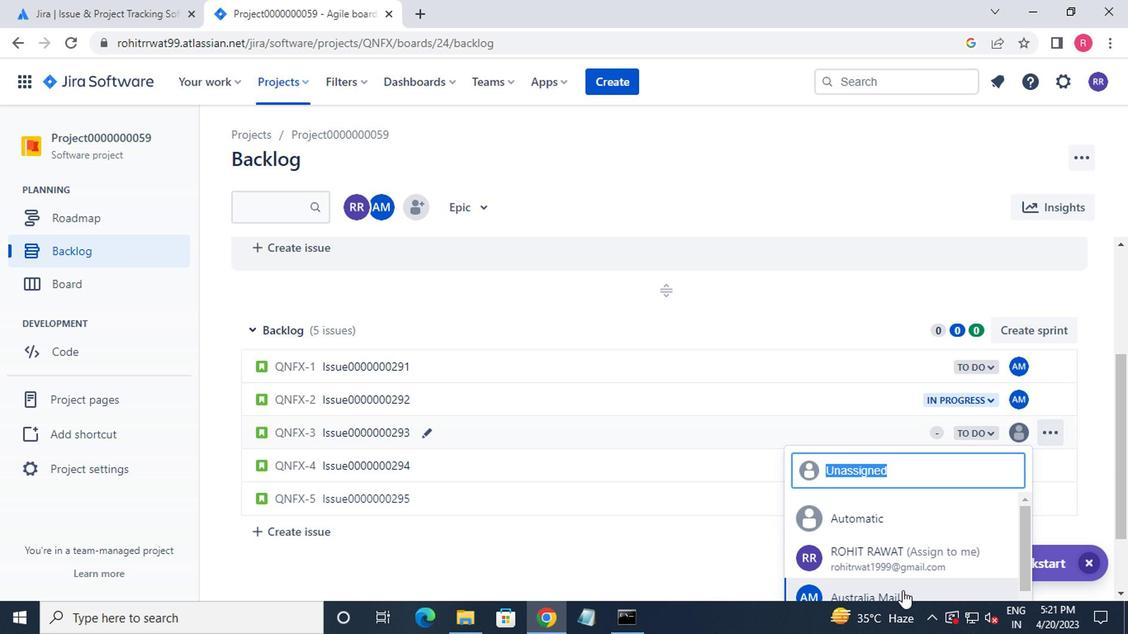 
